 Task: Move the terminal into editior area.
Action: Mouse moved to (218, 9)
Screenshot: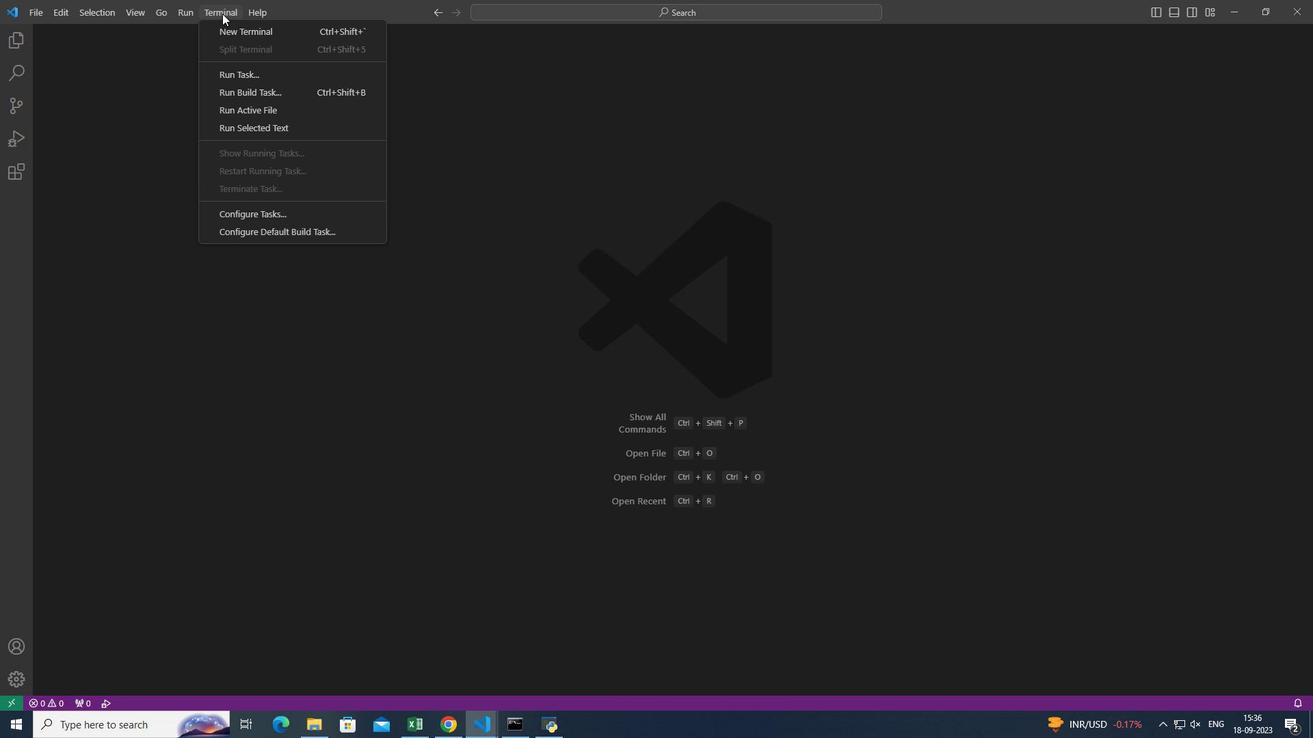 
Action: Mouse pressed left at (218, 9)
Screenshot: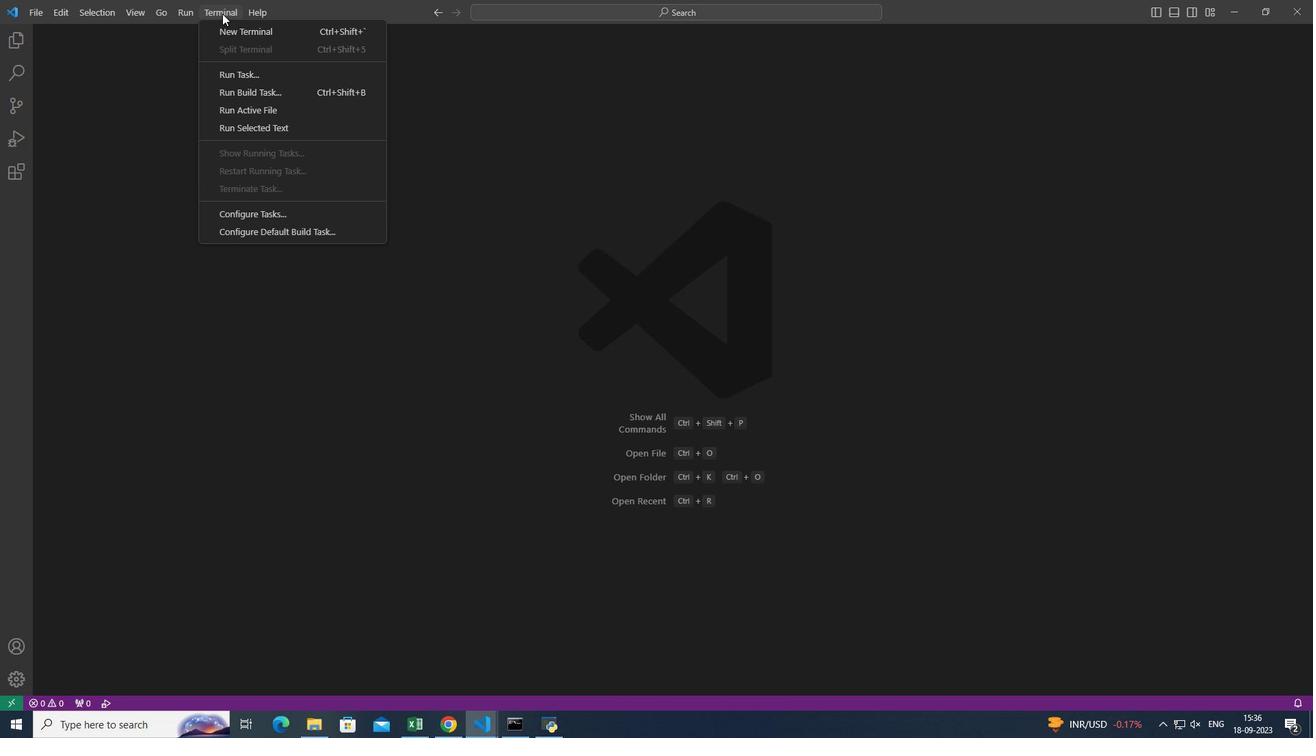 
Action: Mouse moved to (222, 23)
Screenshot: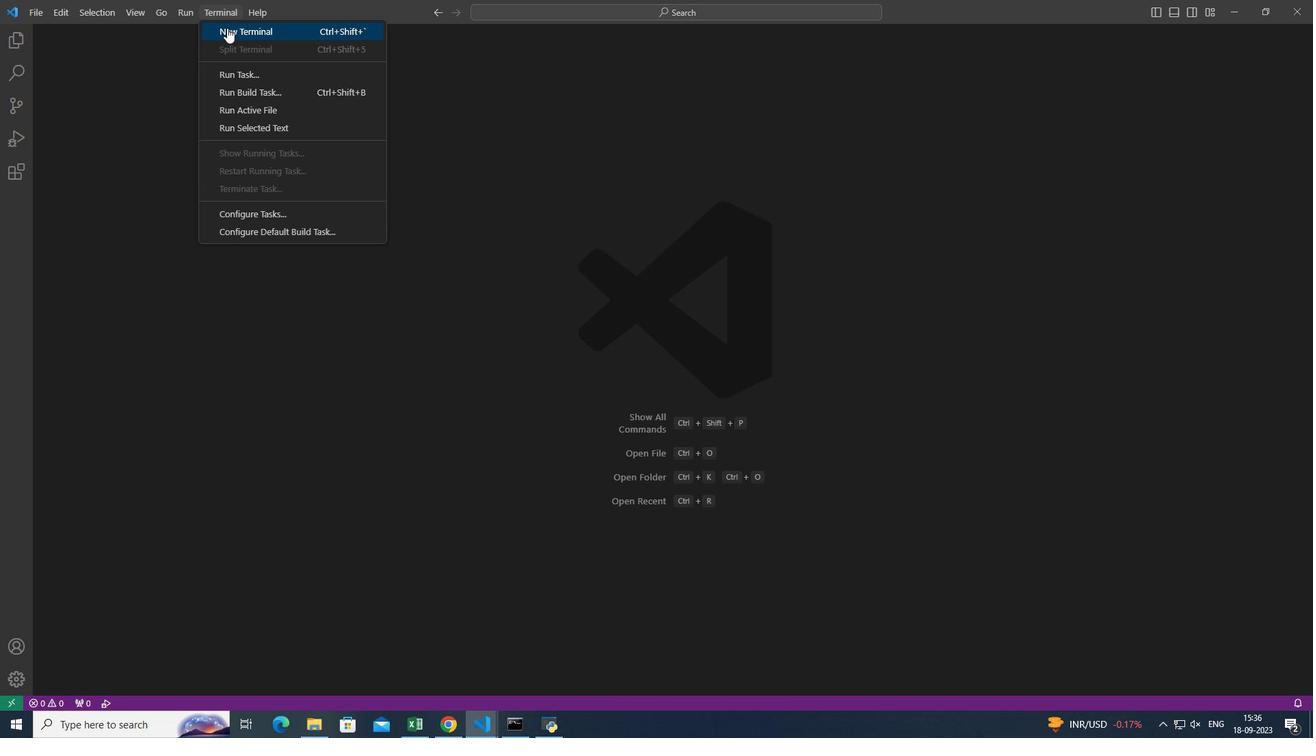 
Action: Mouse pressed left at (222, 23)
Screenshot: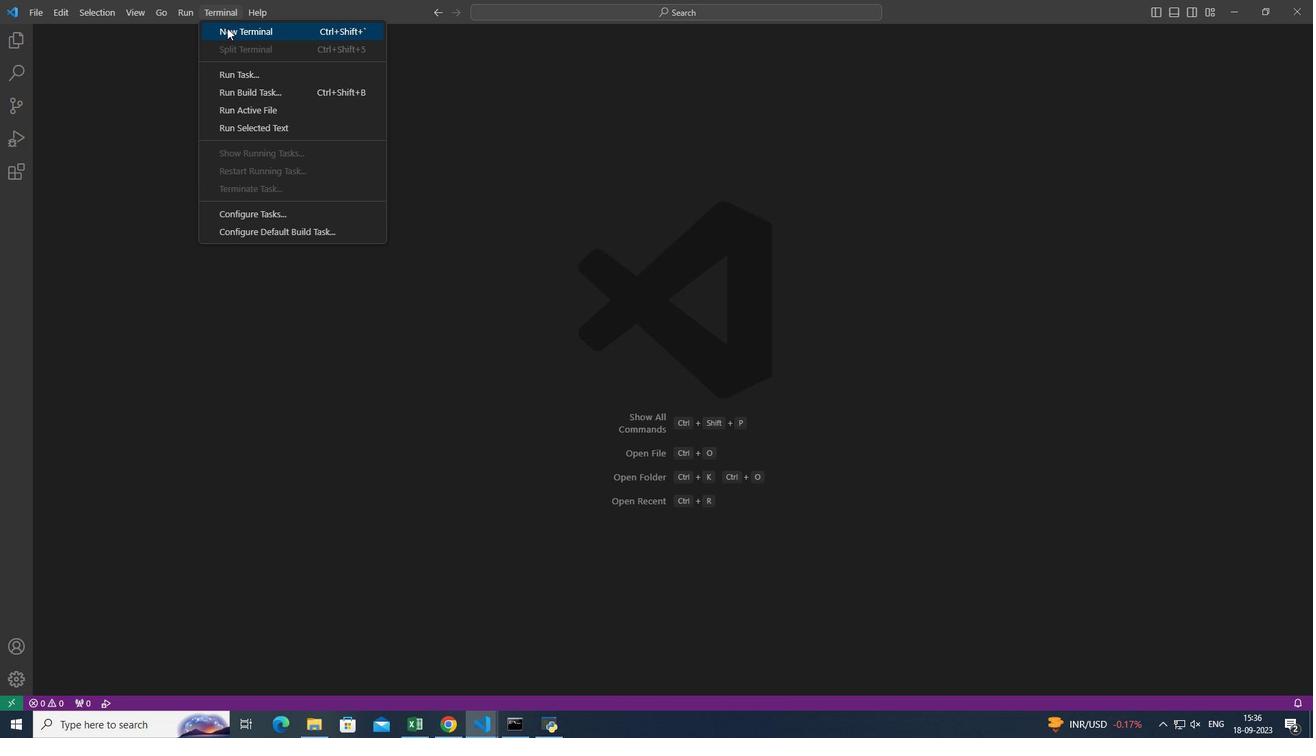 
Action: Mouse moved to (1179, 528)
Screenshot: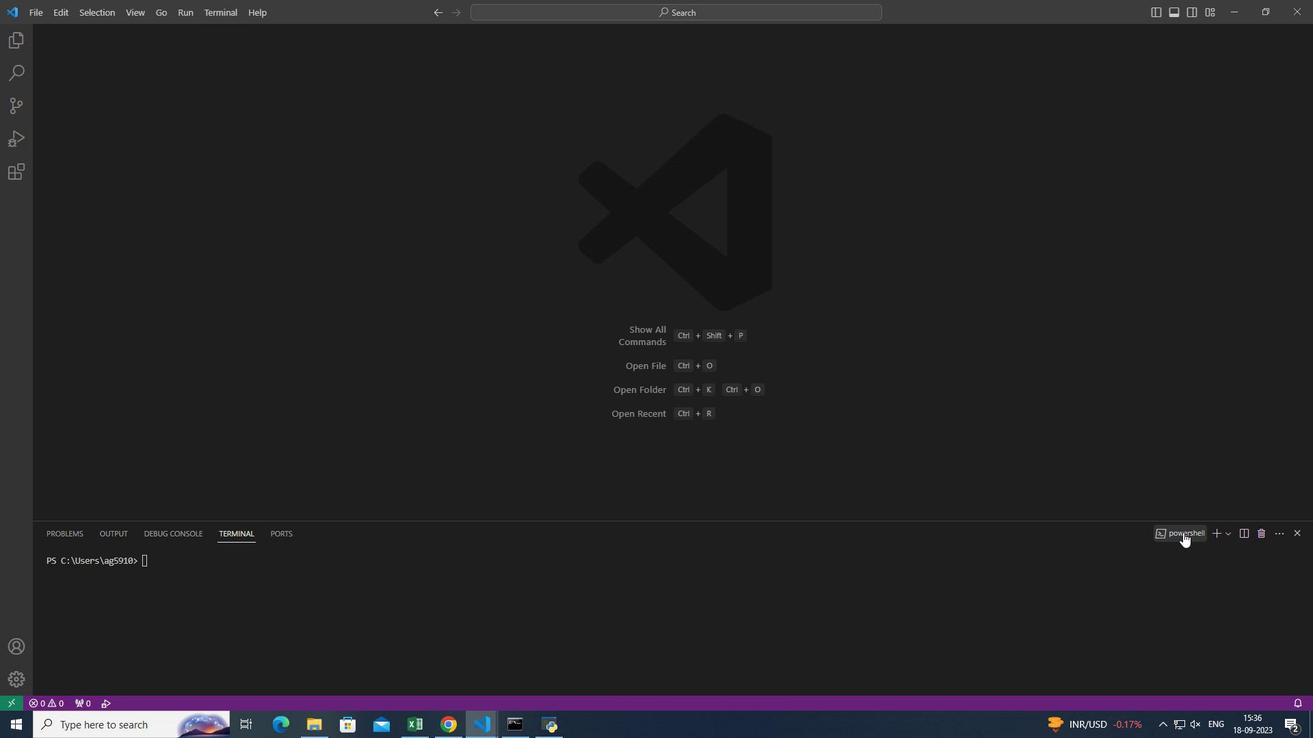 
Action: Mouse pressed left at (1179, 528)
Screenshot: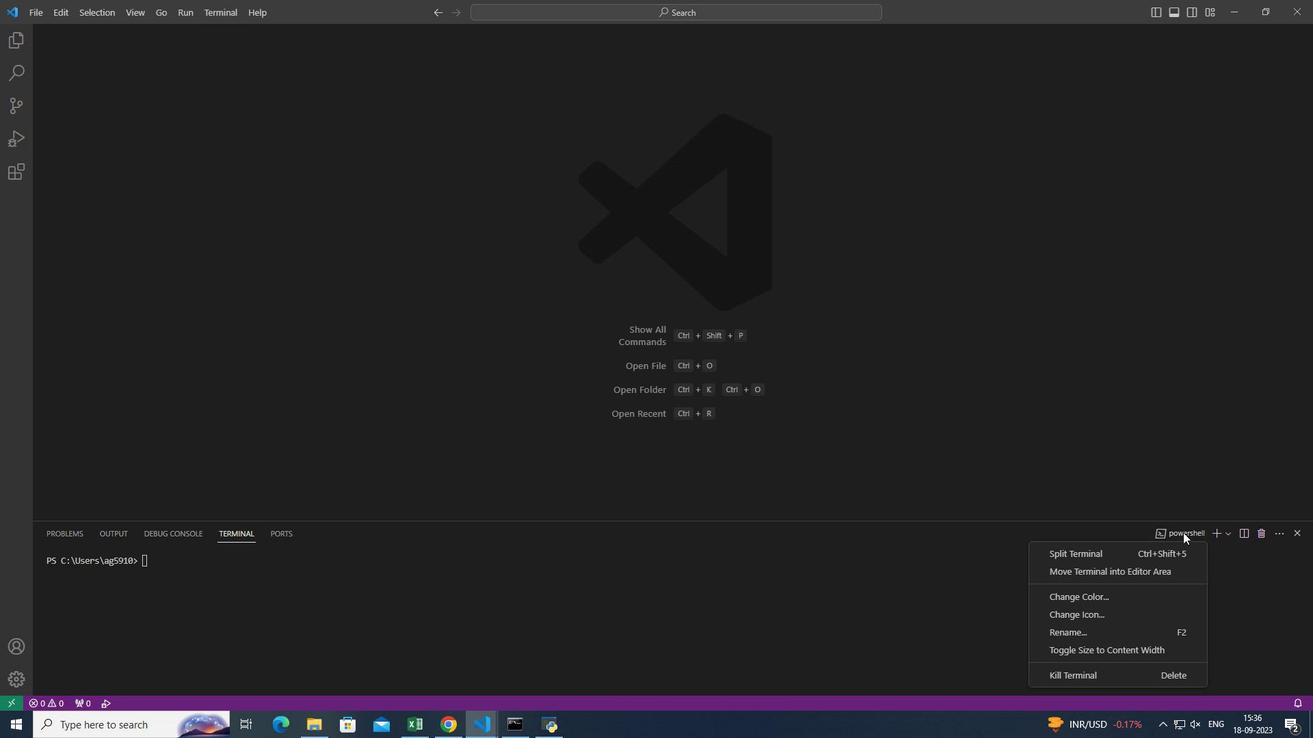 
Action: Mouse moved to (1118, 565)
Screenshot: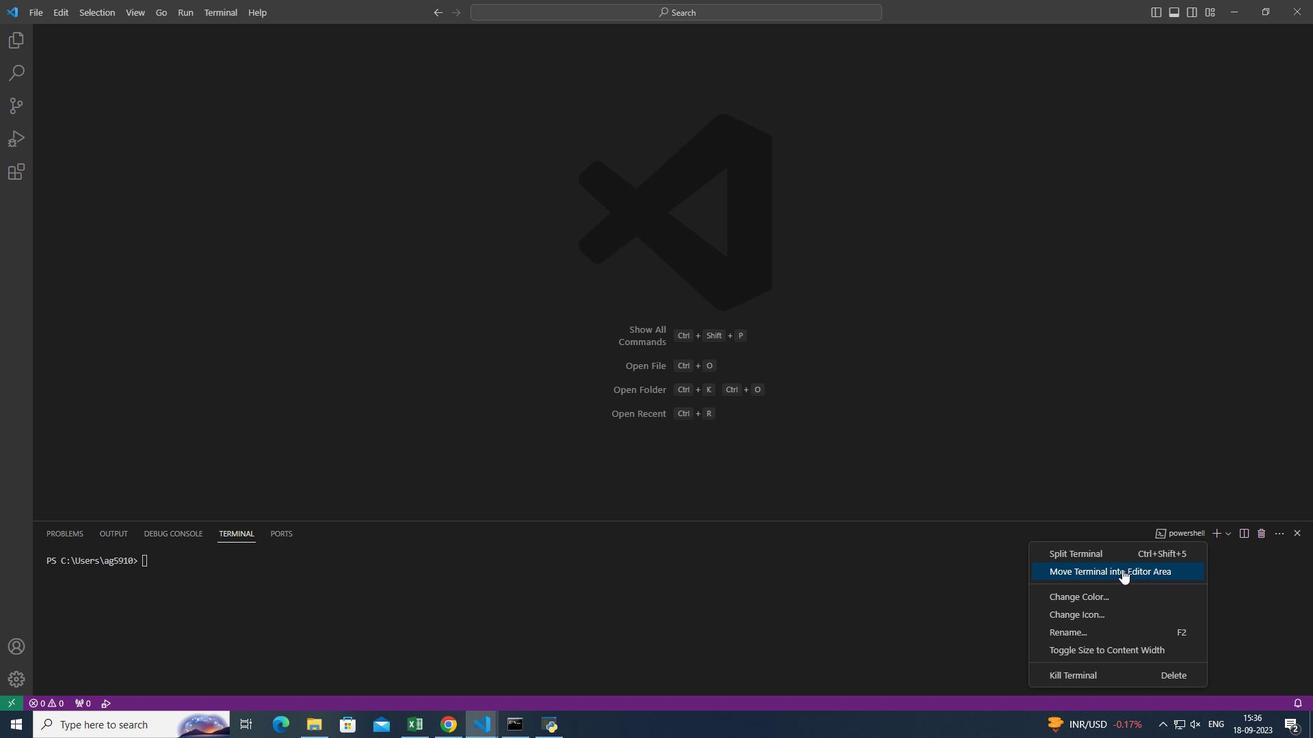 
Action: Mouse pressed left at (1118, 565)
Screenshot: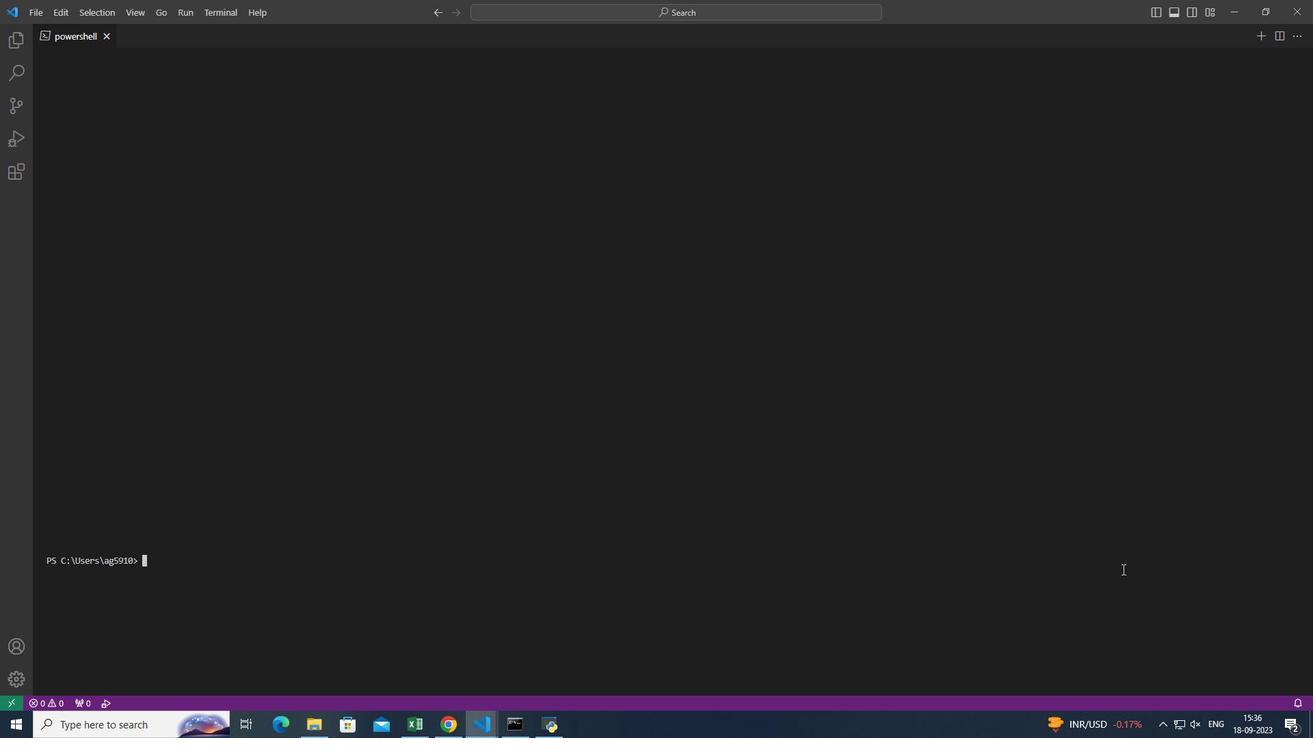
Action: Mouse moved to (122, 112)
Screenshot: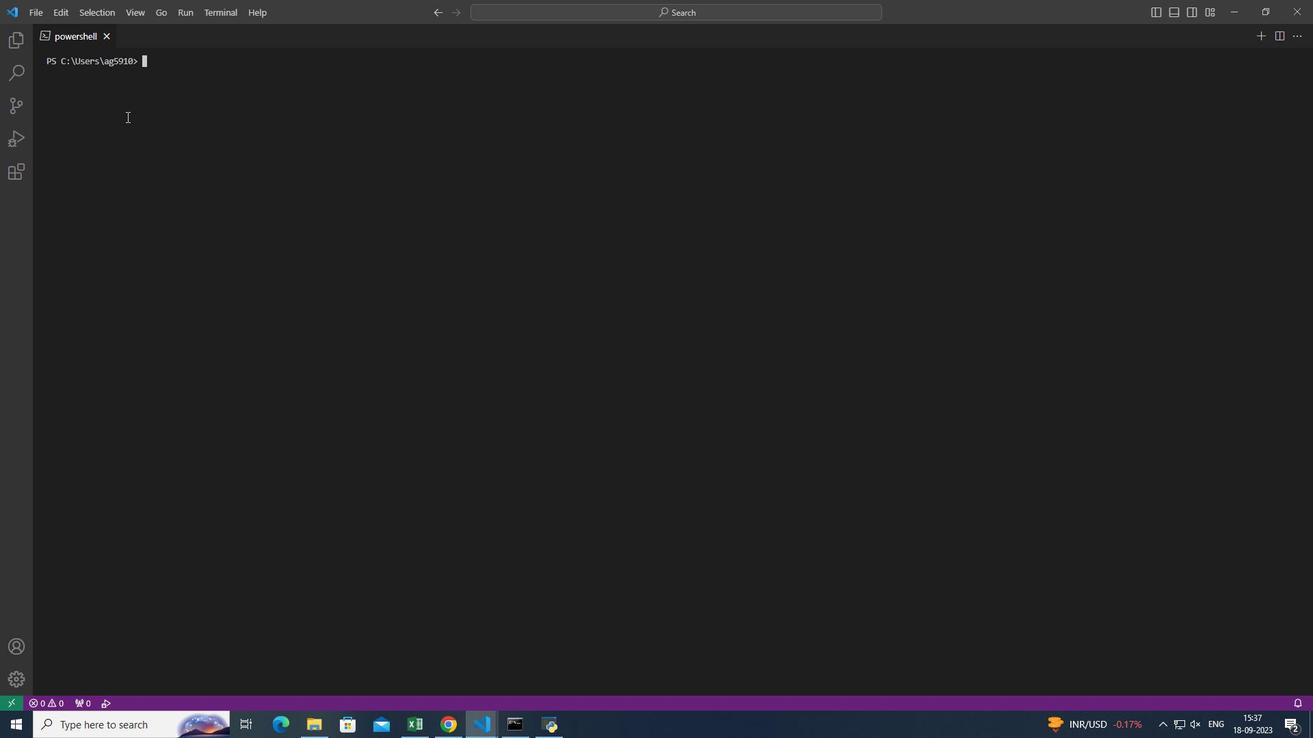 
